 Task: Create a due date automation trigger when advanced on, 2 hours before a card is due add basic assigned only to me.
Action: Mouse moved to (930, 285)
Screenshot: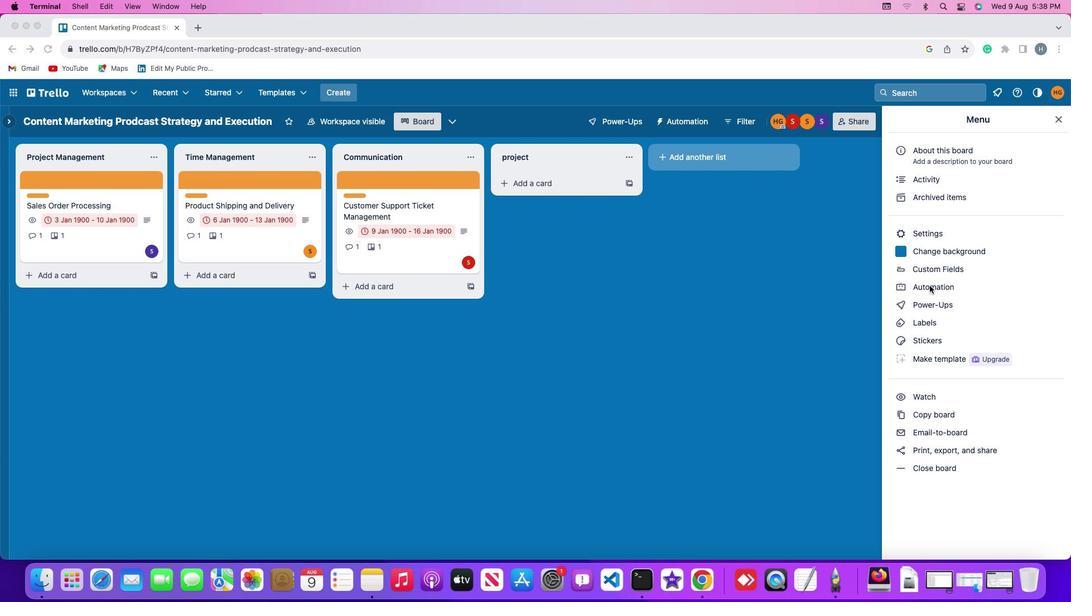 
Action: Mouse pressed left at (930, 285)
Screenshot: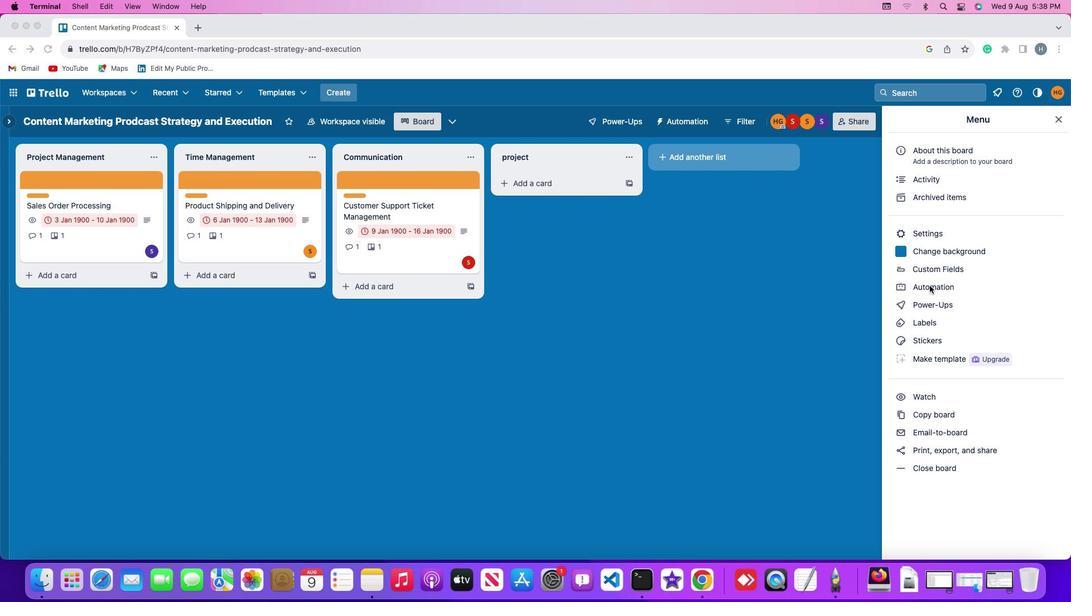 
Action: Mouse pressed left at (930, 285)
Screenshot: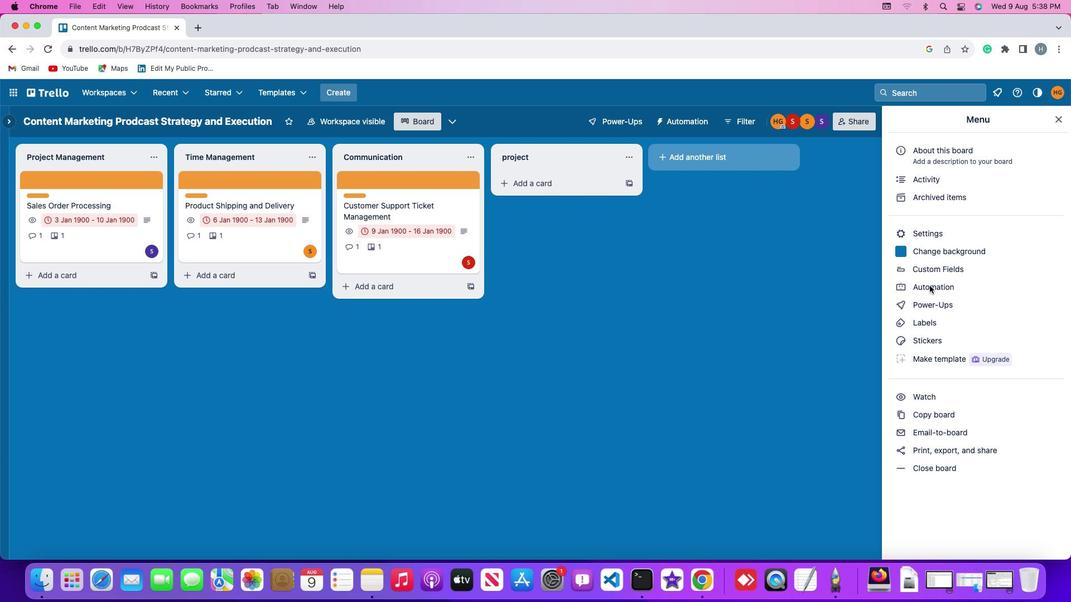 
Action: Mouse moved to (48, 263)
Screenshot: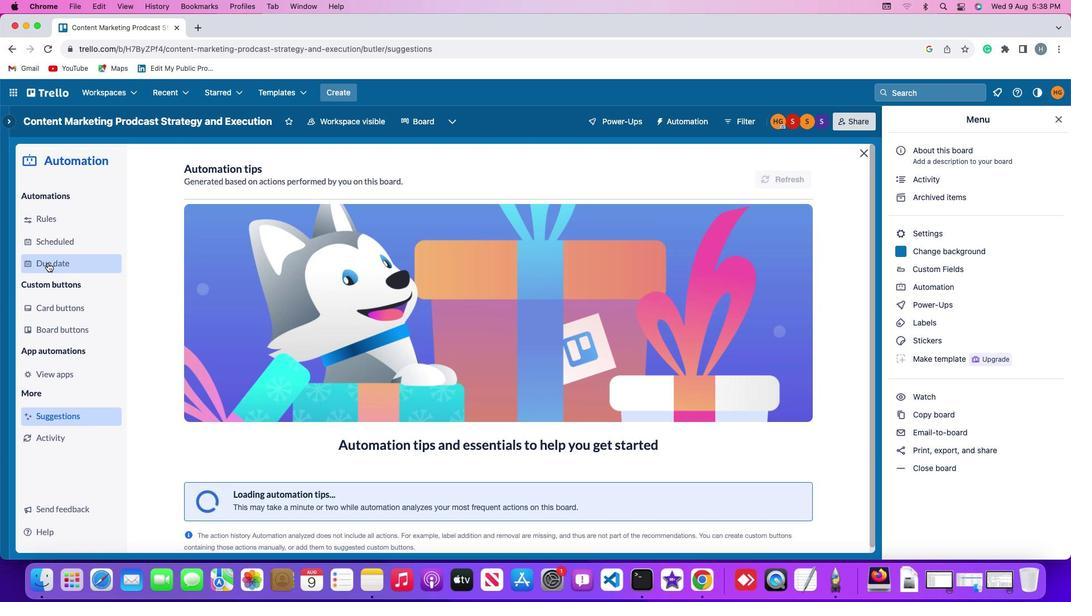
Action: Mouse pressed left at (48, 263)
Screenshot: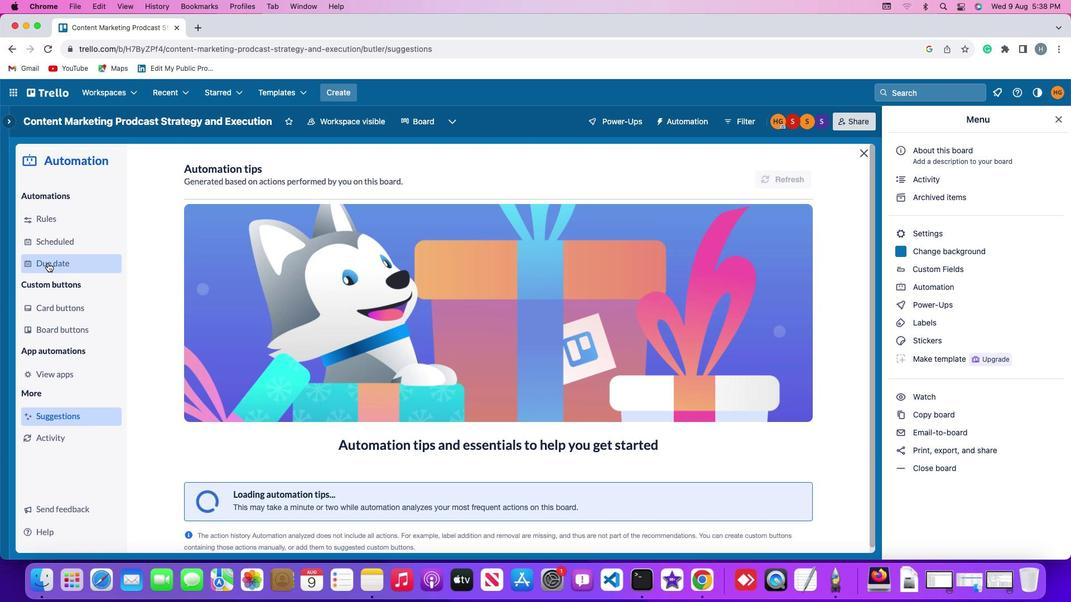 
Action: Mouse moved to (741, 170)
Screenshot: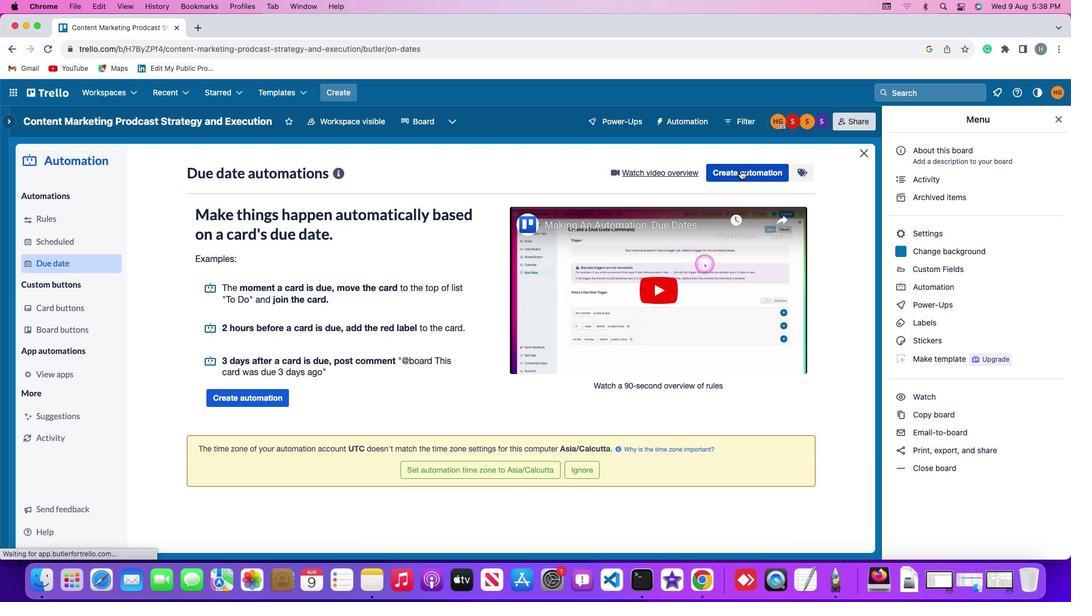 
Action: Mouse pressed left at (741, 170)
Screenshot: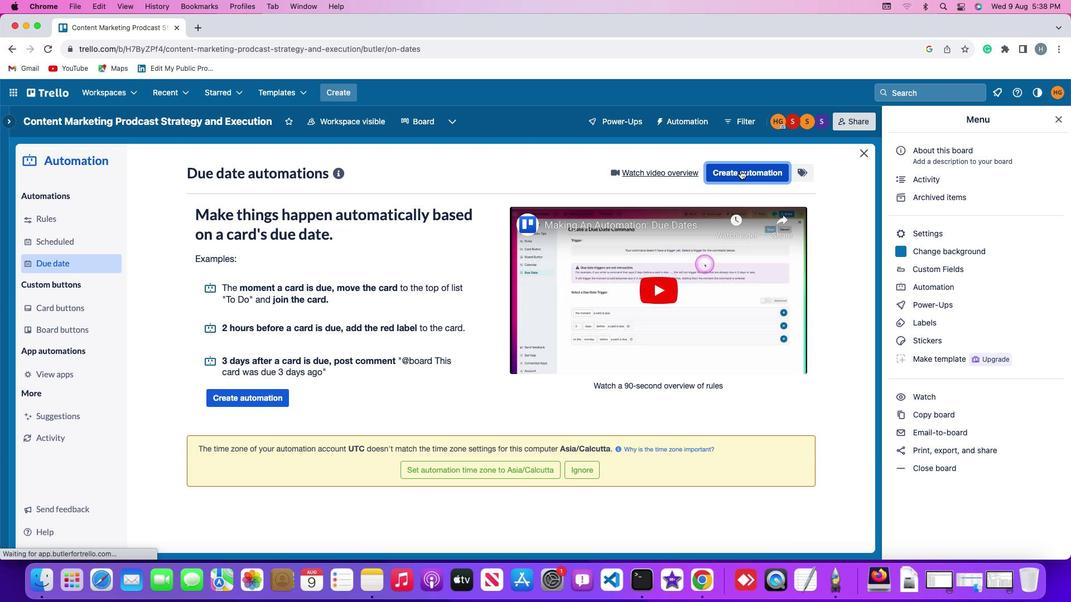 
Action: Mouse moved to (292, 282)
Screenshot: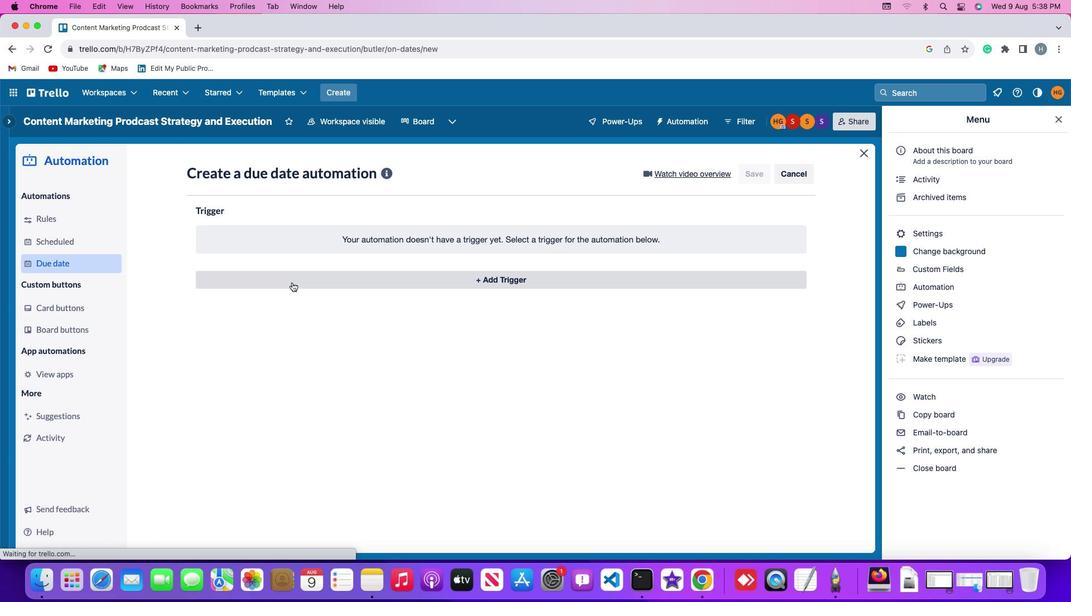 
Action: Mouse pressed left at (292, 282)
Screenshot: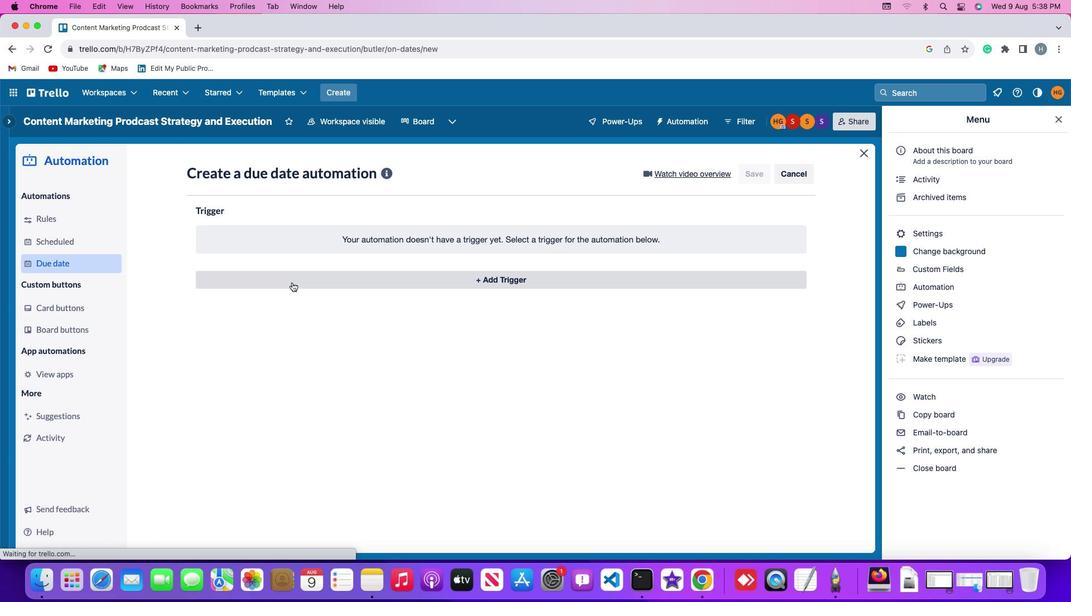 
Action: Mouse moved to (221, 450)
Screenshot: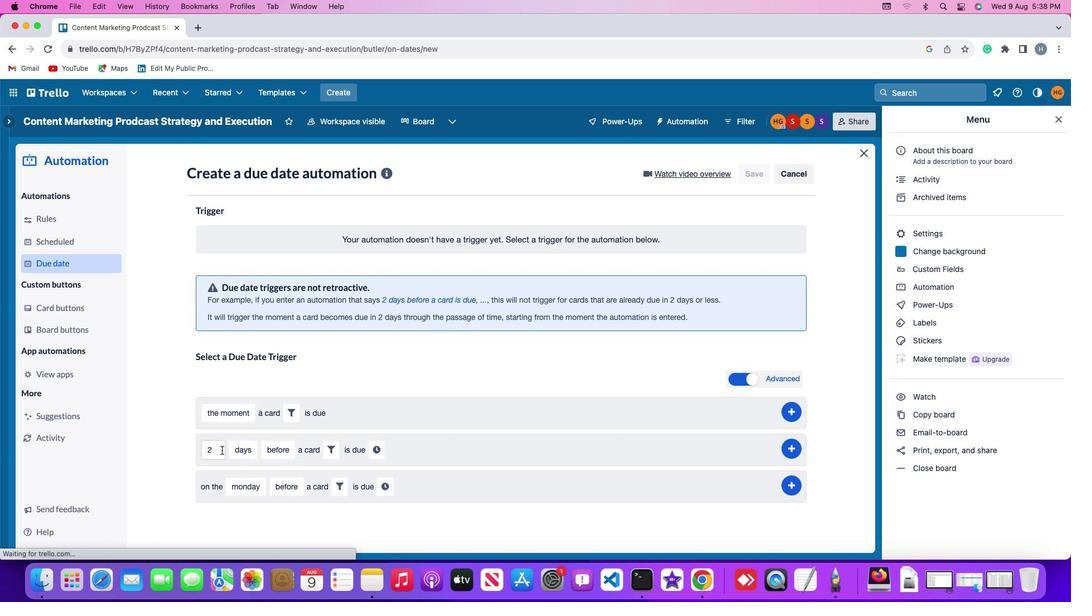 
Action: Mouse pressed left at (221, 450)
Screenshot: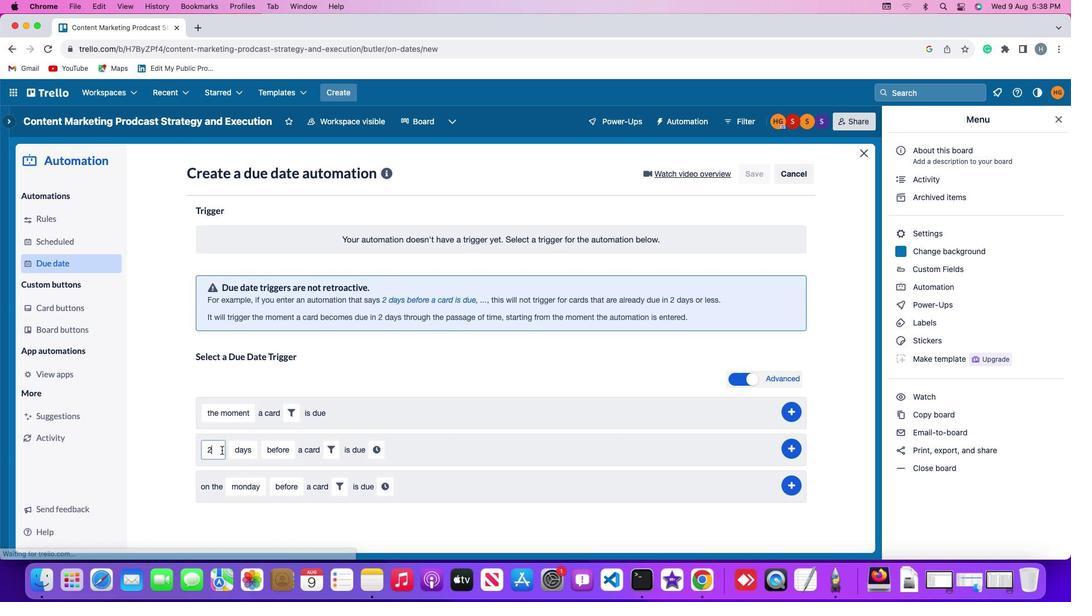 
Action: Mouse moved to (222, 450)
Screenshot: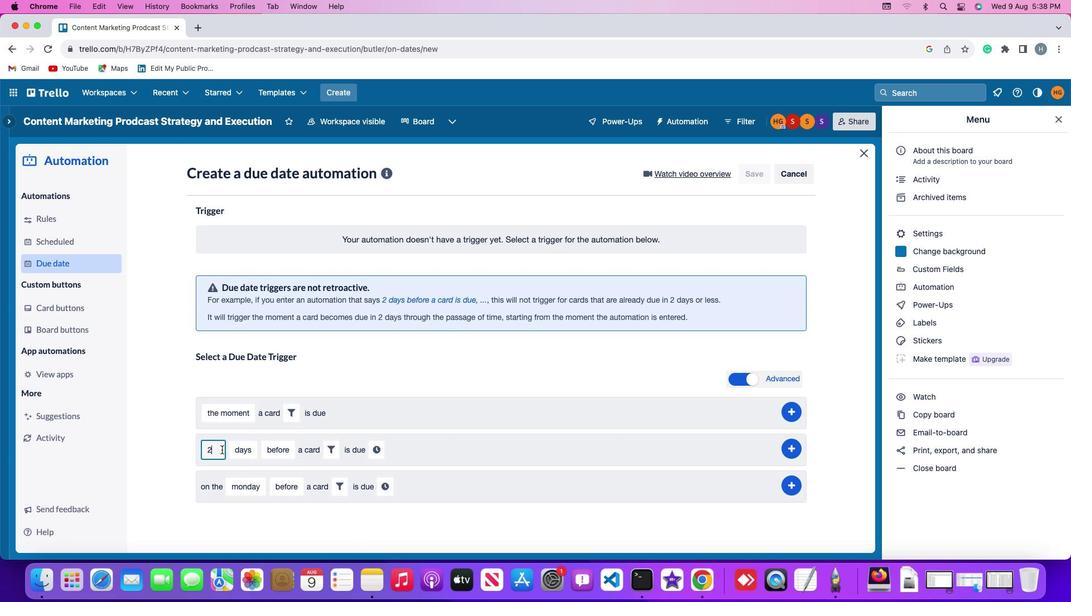
Action: Key pressed Key.backspace'2'
Screenshot: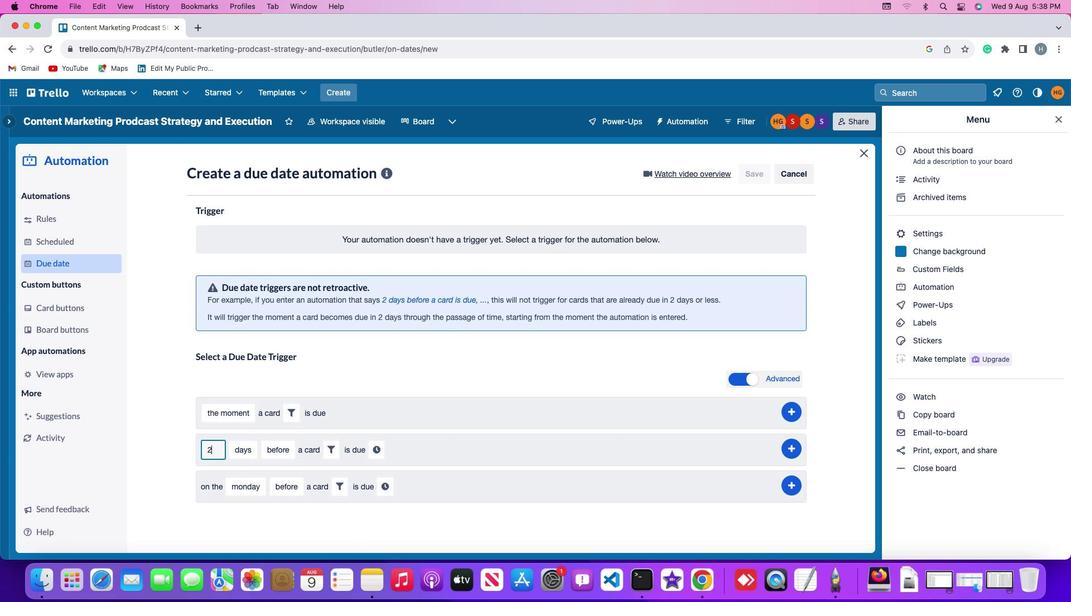 
Action: Mouse moved to (241, 451)
Screenshot: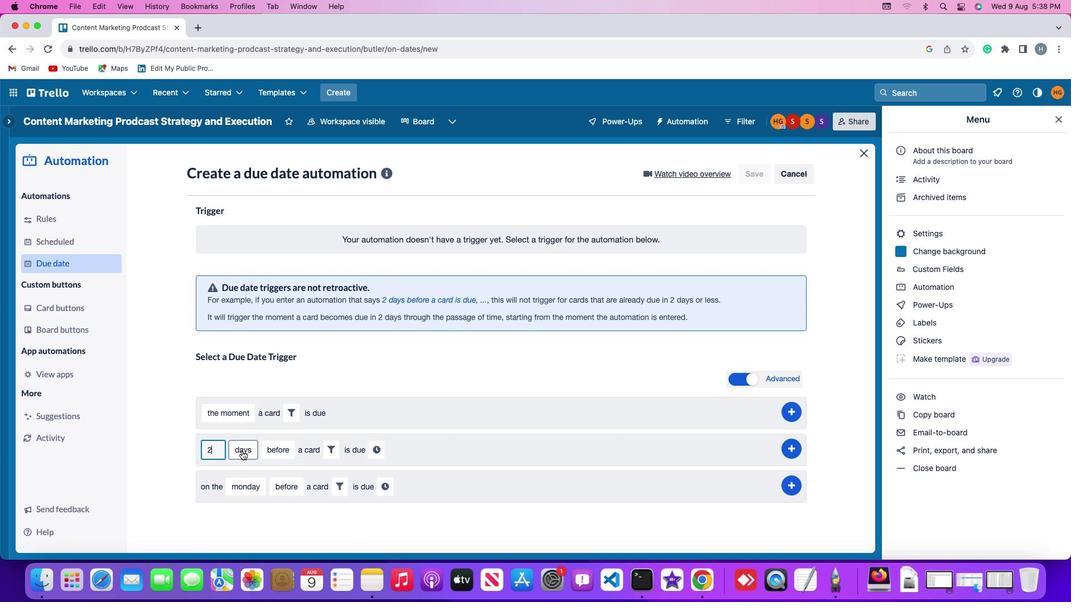 
Action: Mouse pressed left at (241, 451)
Screenshot: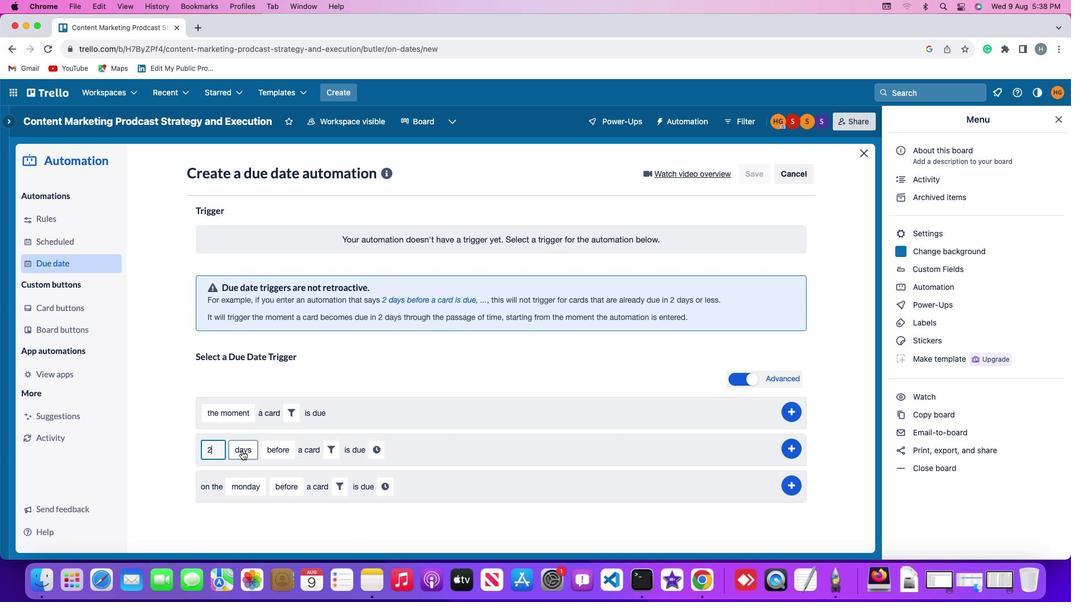 
Action: Mouse moved to (250, 513)
Screenshot: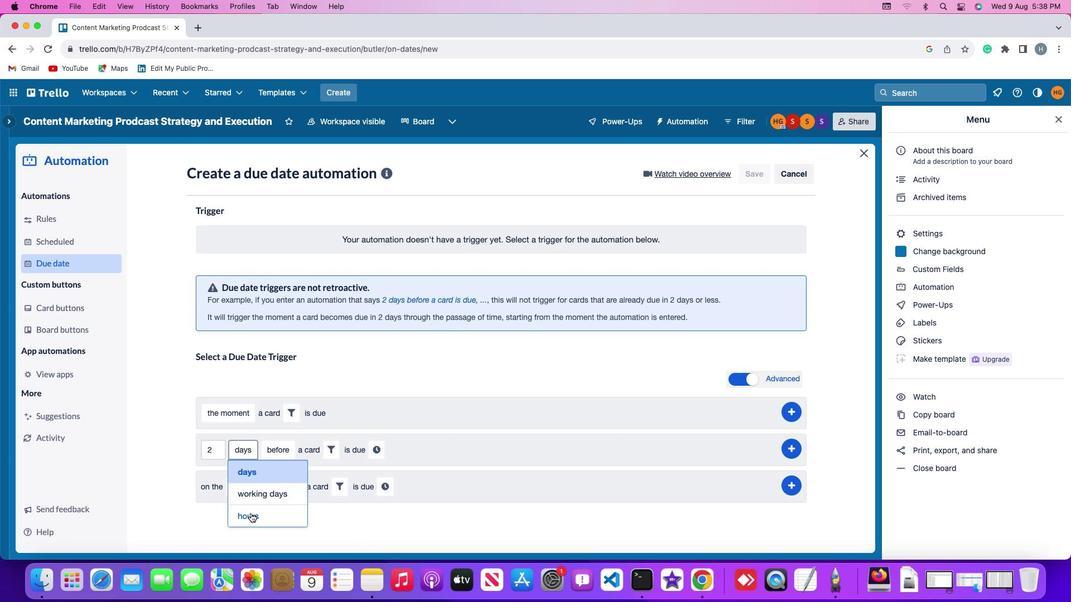 
Action: Mouse pressed left at (250, 513)
Screenshot: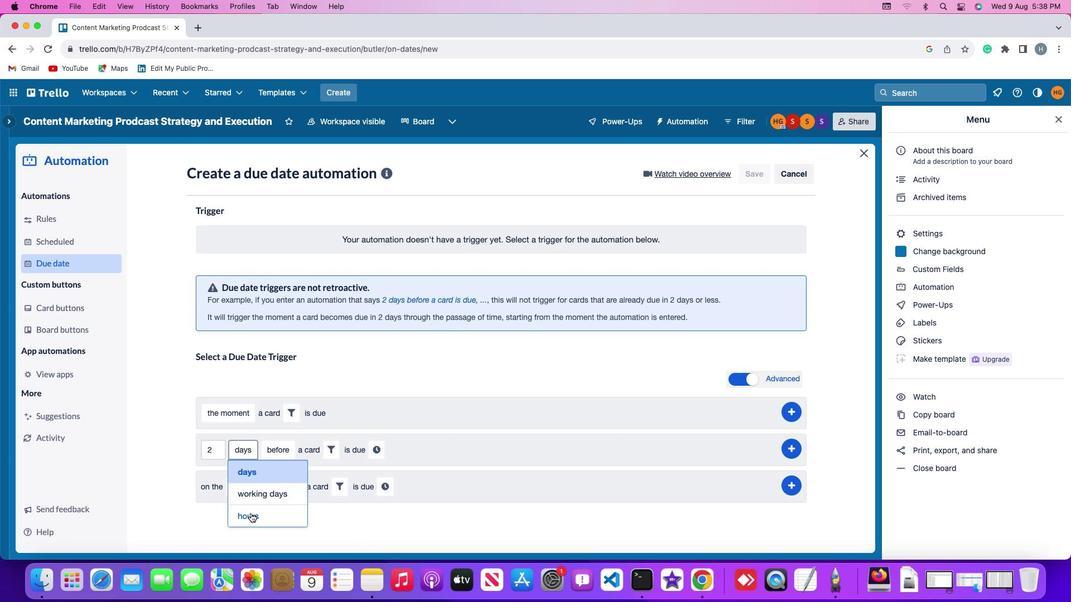 
Action: Mouse moved to (285, 450)
Screenshot: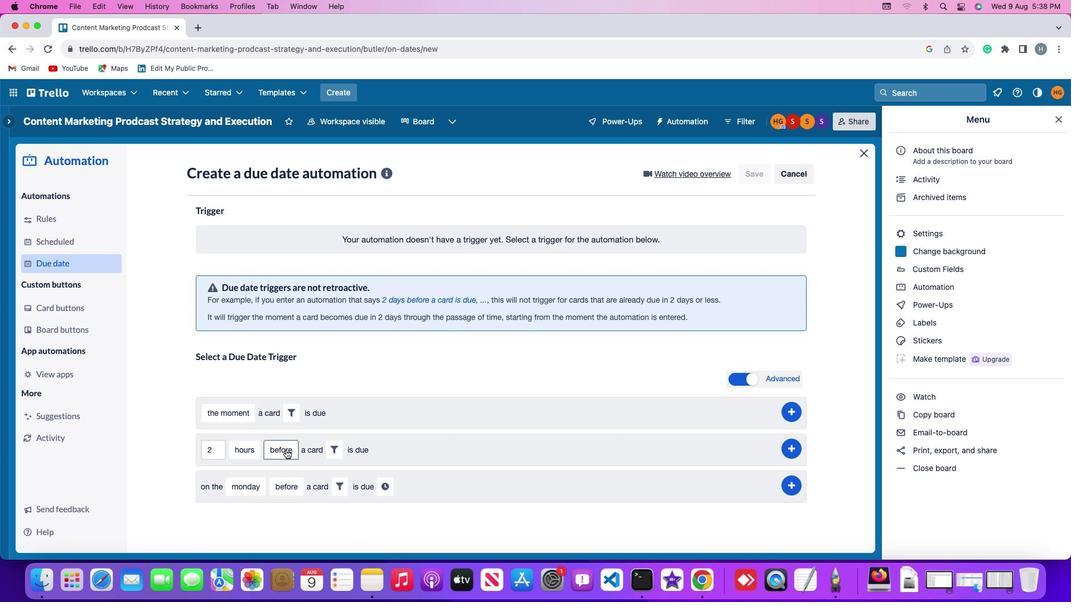 
Action: Mouse pressed left at (285, 450)
Screenshot: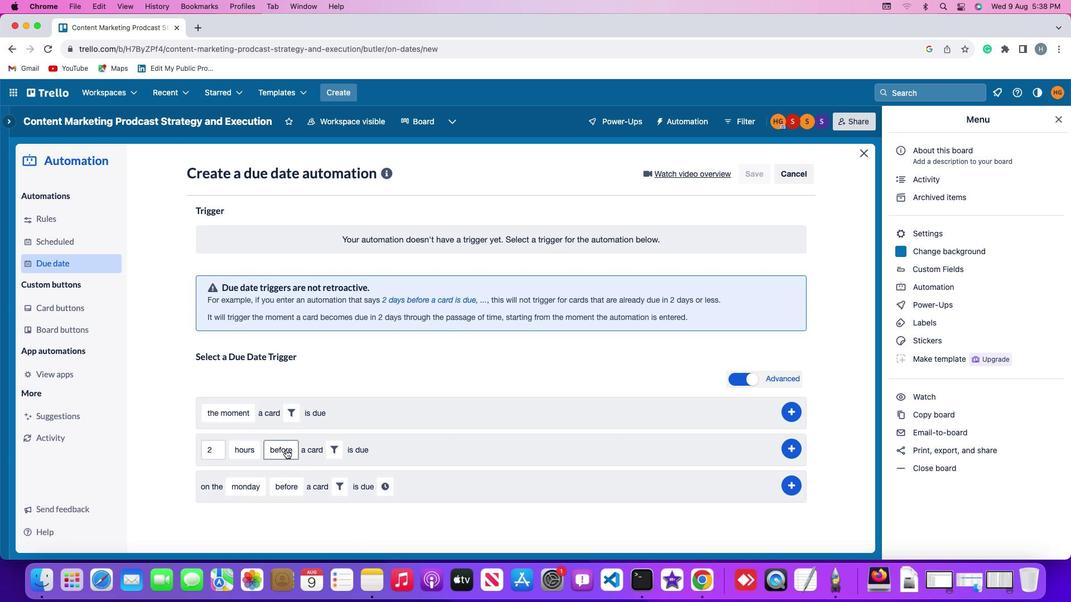 
Action: Mouse moved to (287, 470)
Screenshot: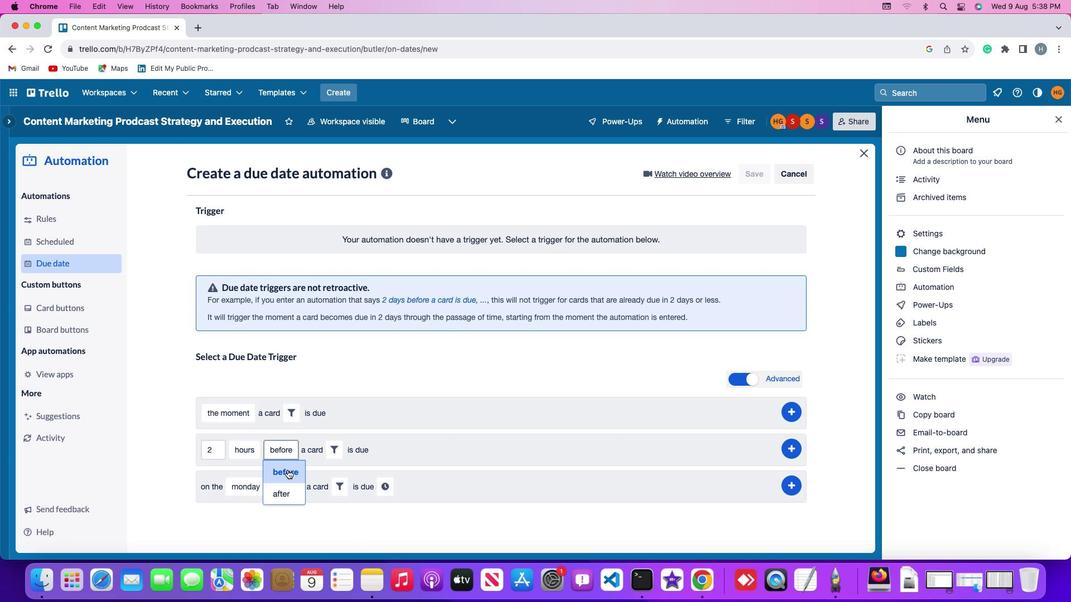 
Action: Mouse pressed left at (287, 470)
Screenshot: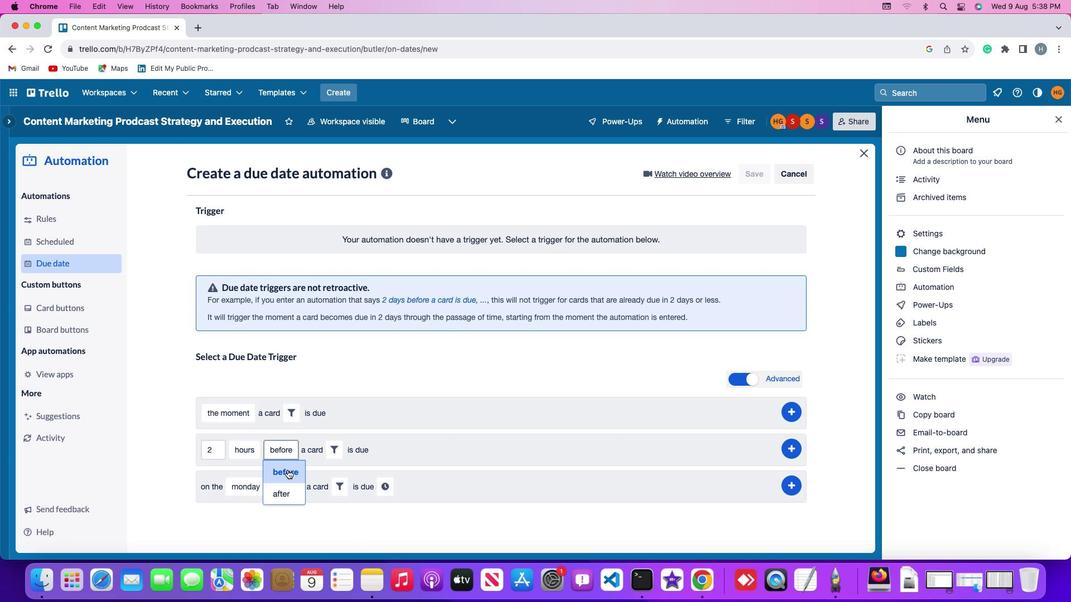 
Action: Mouse moved to (331, 451)
Screenshot: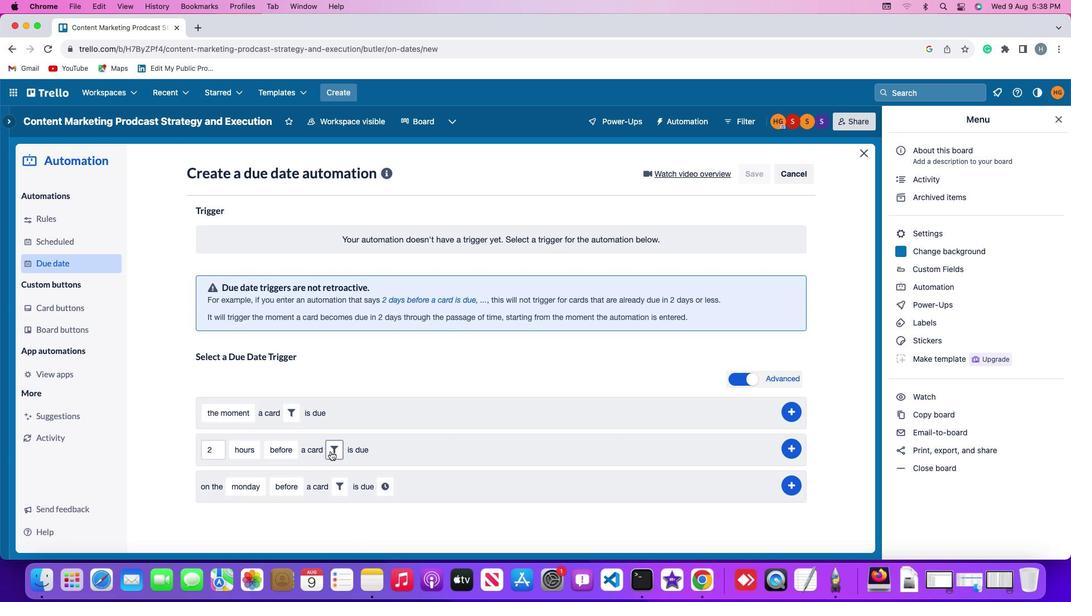 
Action: Mouse pressed left at (331, 451)
Screenshot: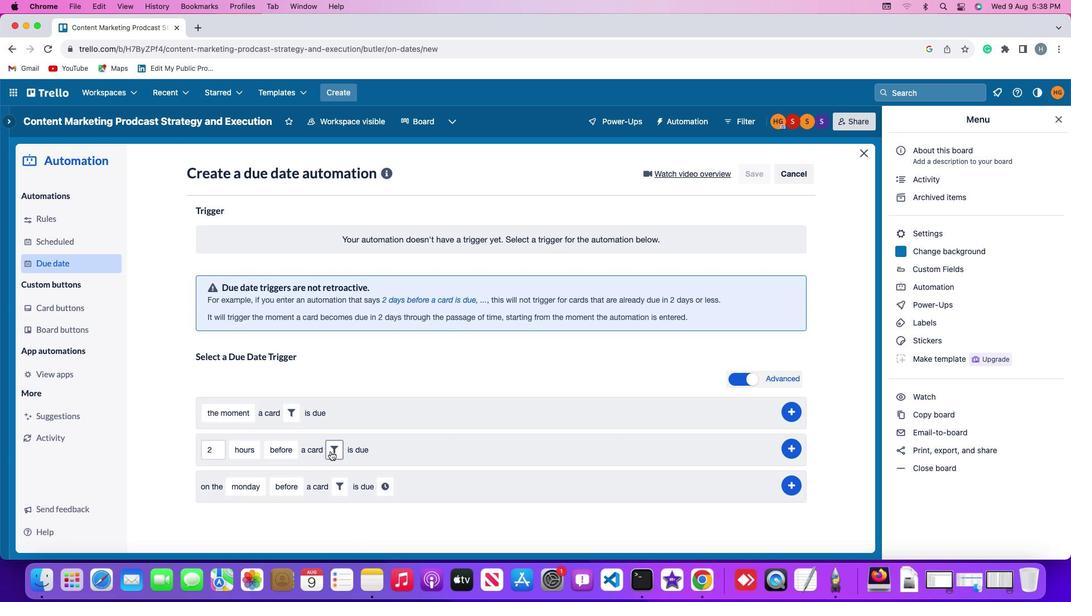 
Action: Mouse moved to (299, 524)
Screenshot: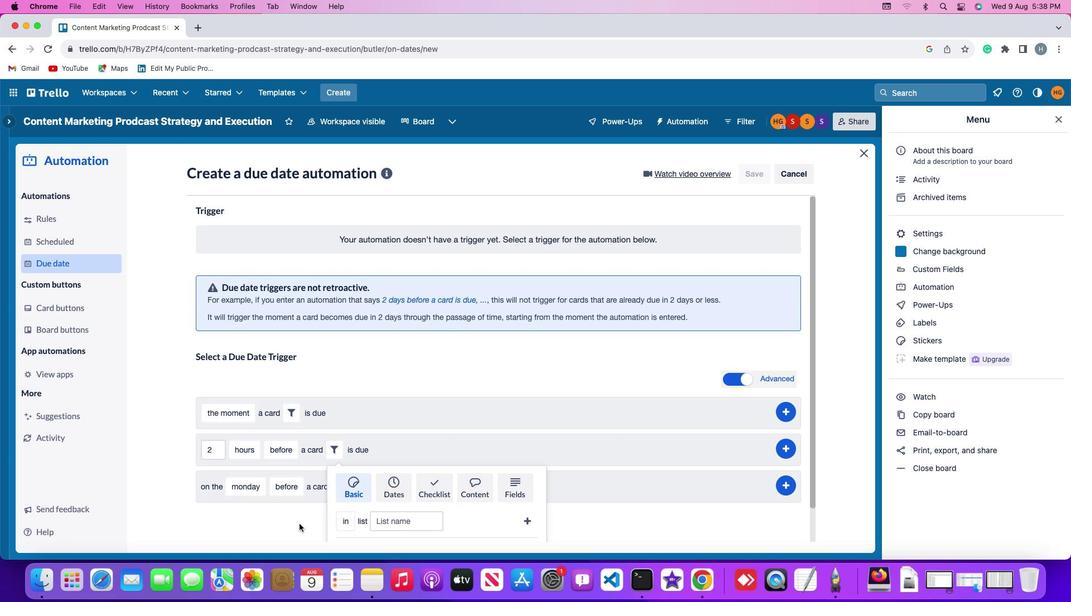 
Action: Mouse scrolled (299, 524) with delta (0, 0)
Screenshot: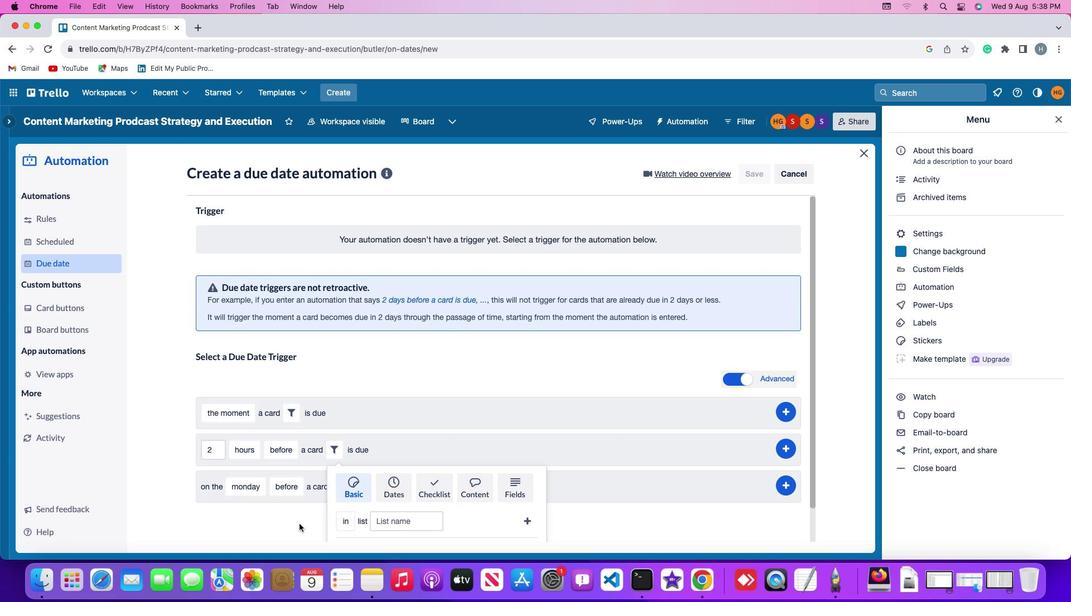 
Action: Mouse scrolled (299, 524) with delta (0, 0)
Screenshot: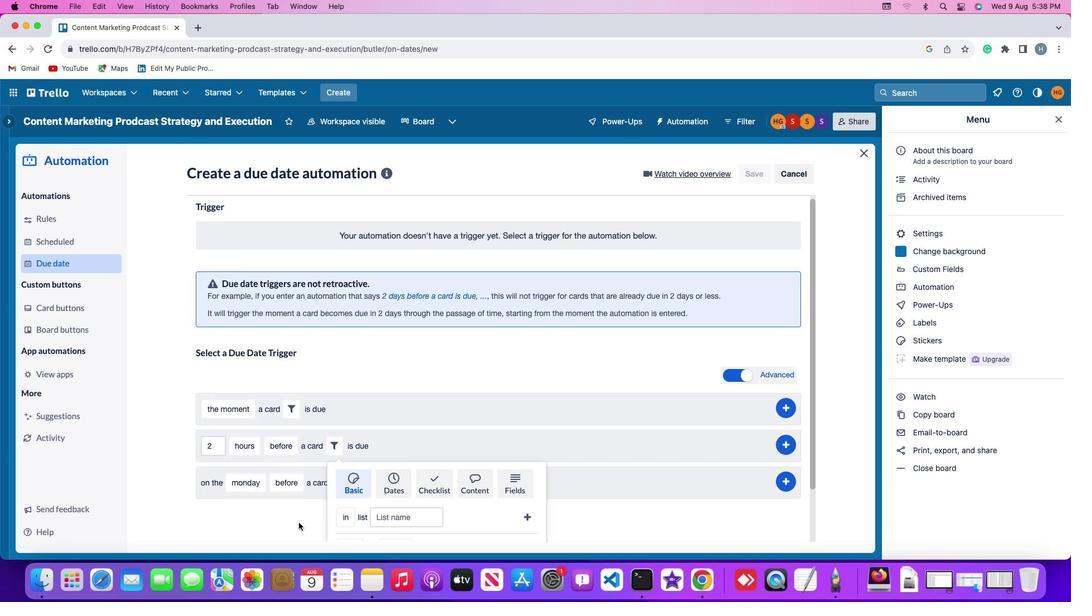 
Action: Mouse scrolled (299, 524) with delta (0, -1)
Screenshot: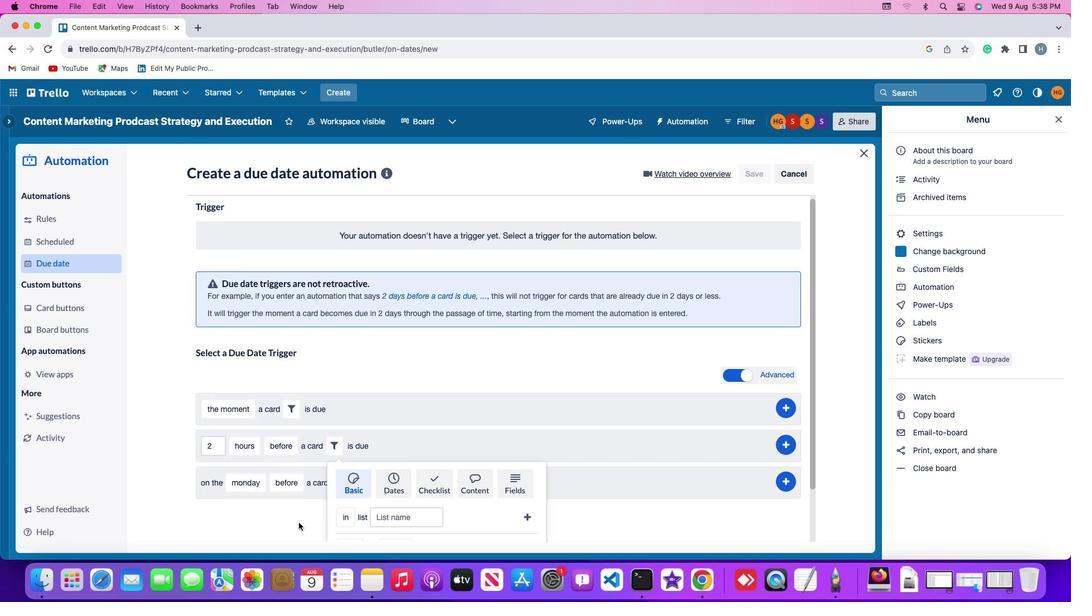 
Action: Mouse scrolled (299, 524) with delta (0, -2)
Screenshot: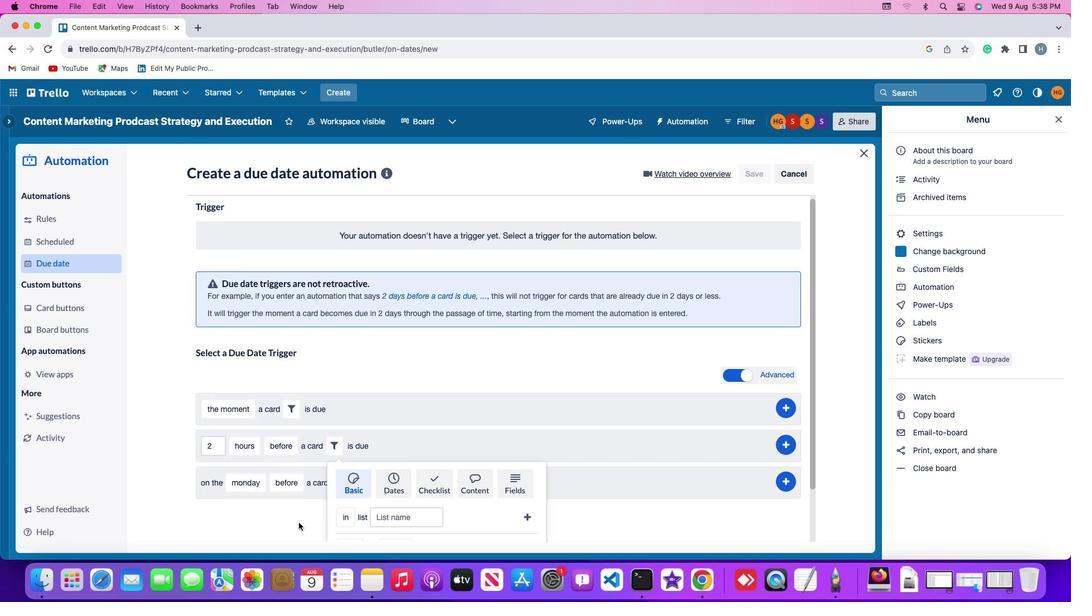 
Action: Mouse moved to (299, 524)
Screenshot: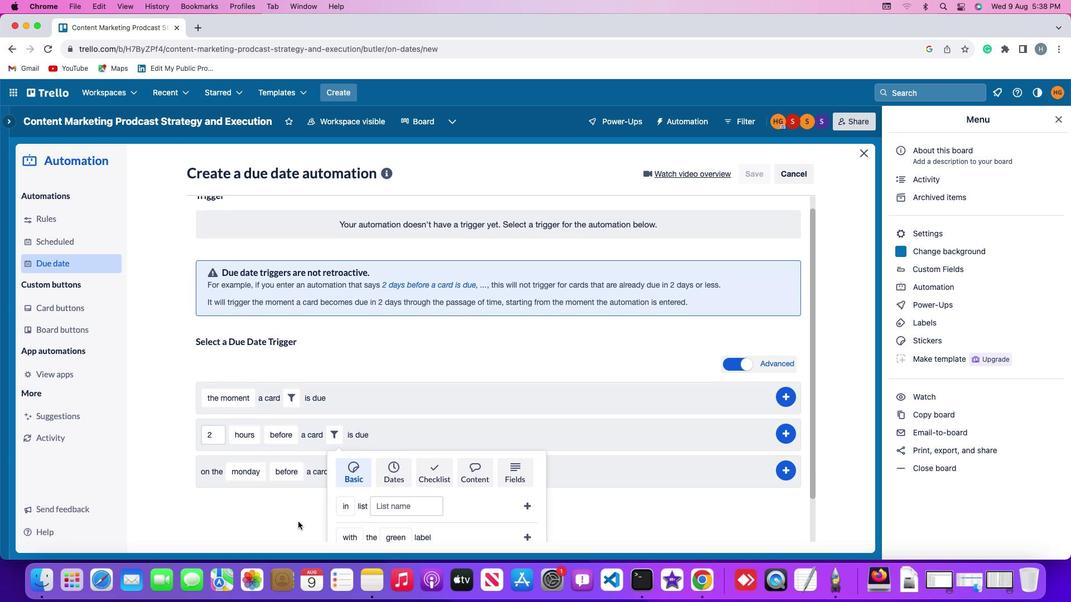 
Action: Mouse scrolled (299, 524) with delta (0, -2)
Screenshot: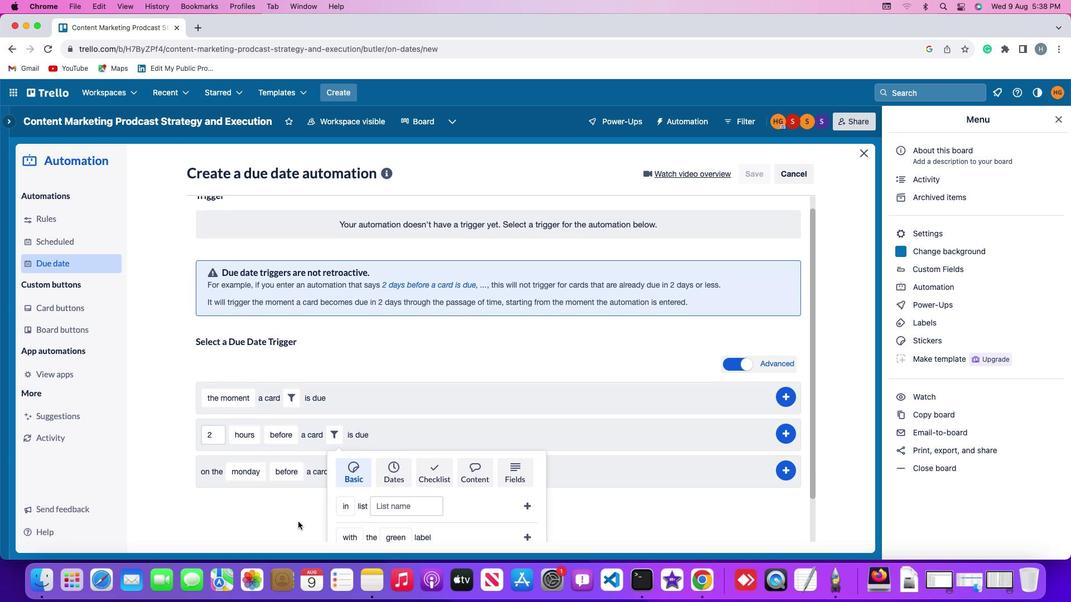 
Action: Mouse moved to (354, 522)
Screenshot: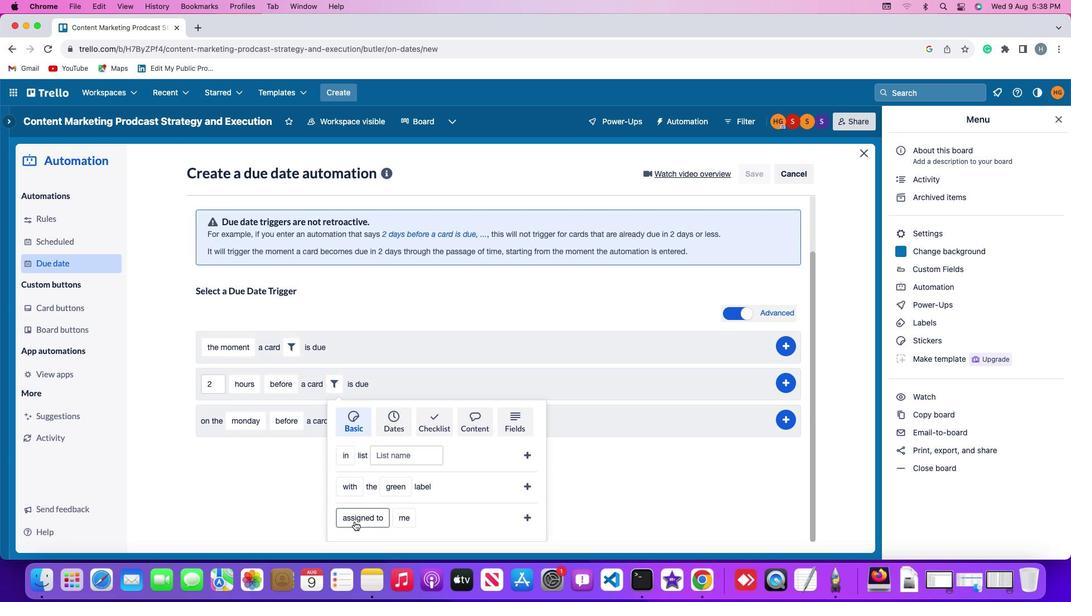
Action: Mouse pressed left at (354, 522)
Screenshot: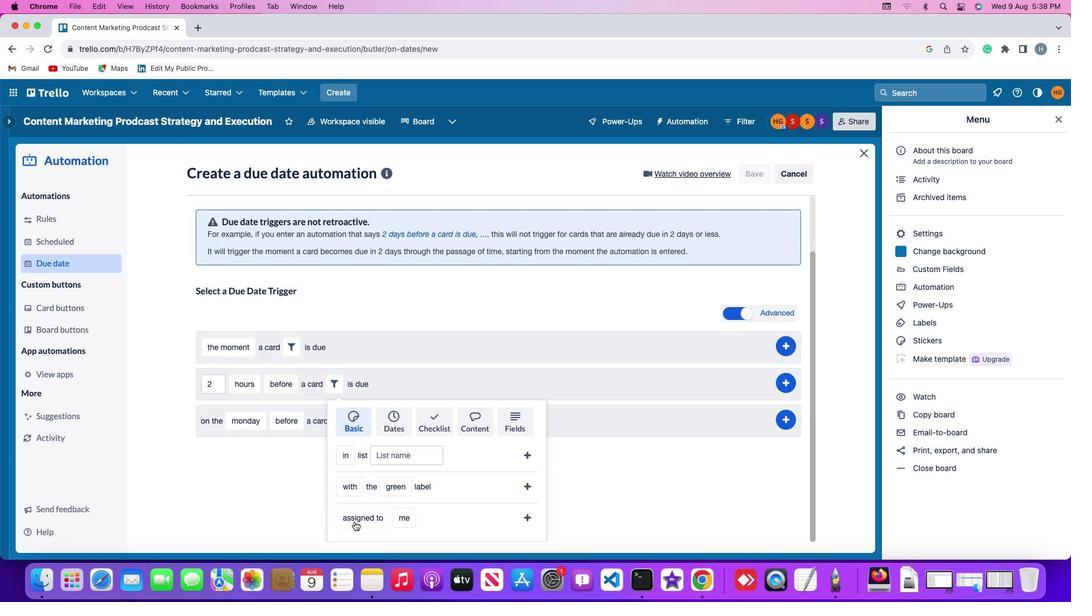 
Action: Mouse moved to (365, 471)
Screenshot: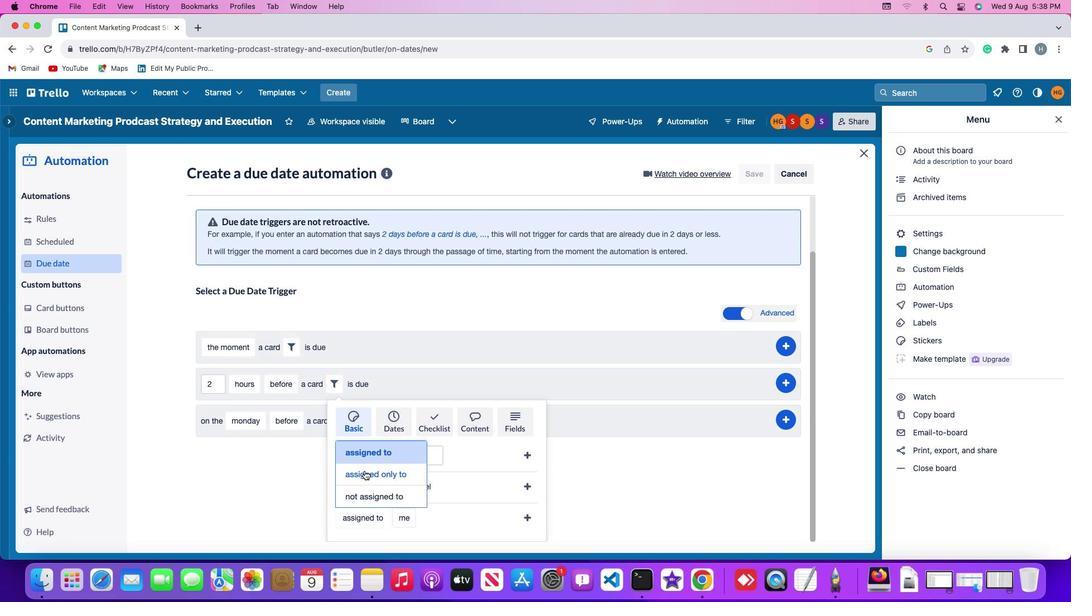 
Action: Mouse pressed left at (365, 471)
Screenshot: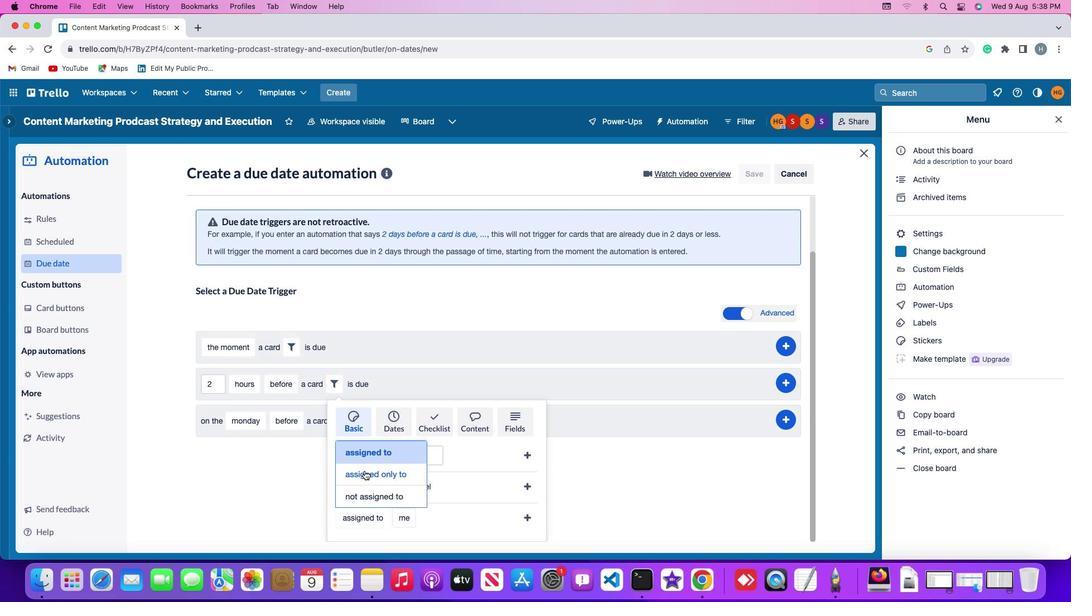 
Action: Mouse moved to (419, 515)
Screenshot: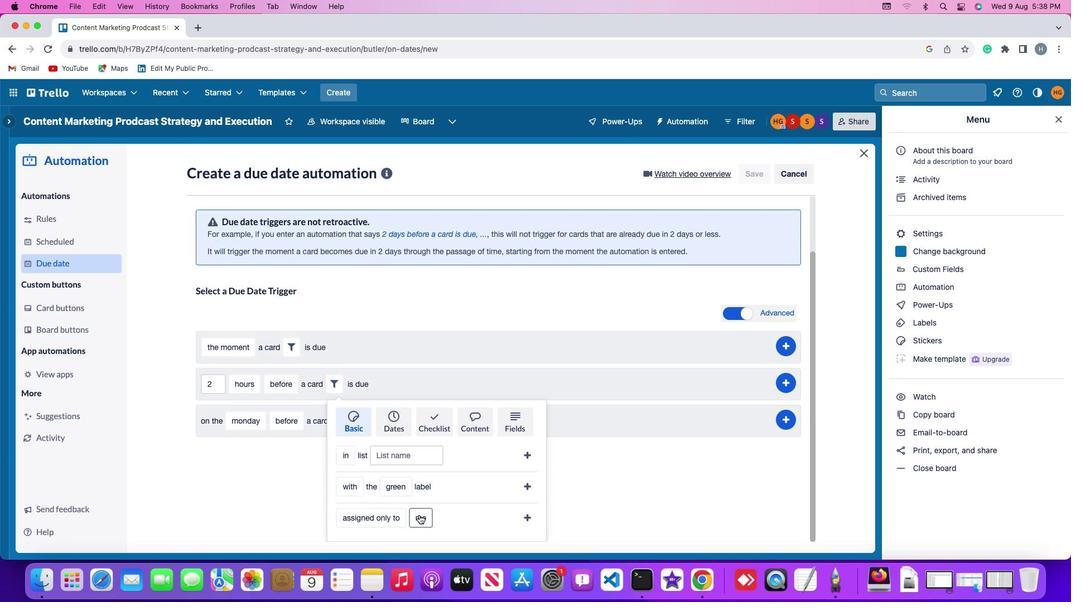 
Action: Mouse pressed left at (419, 515)
Screenshot: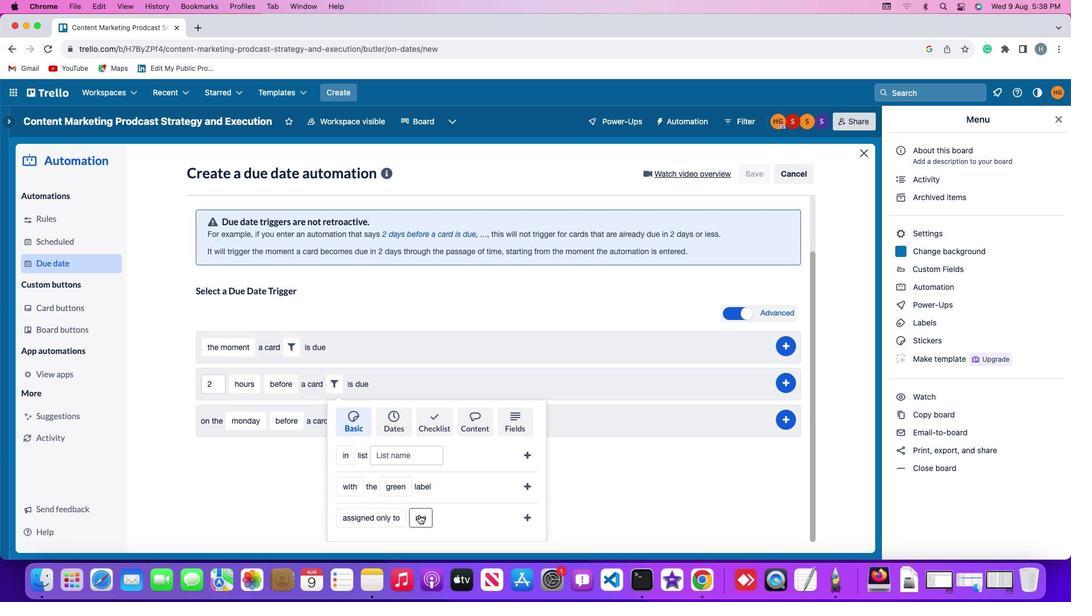 
Action: Mouse moved to (428, 456)
Screenshot: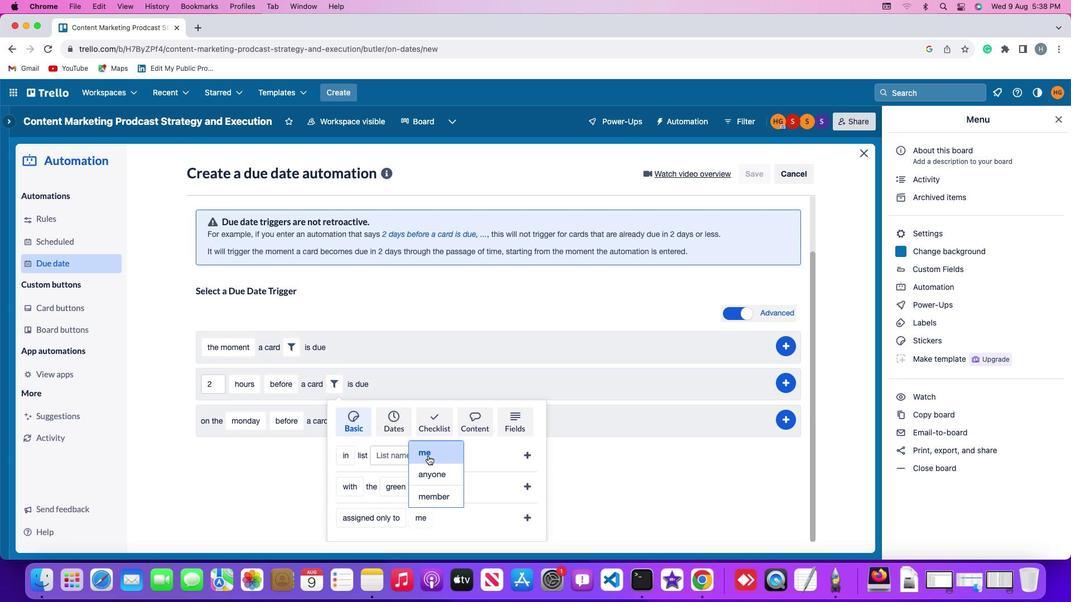 
Action: Mouse pressed left at (428, 456)
Screenshot: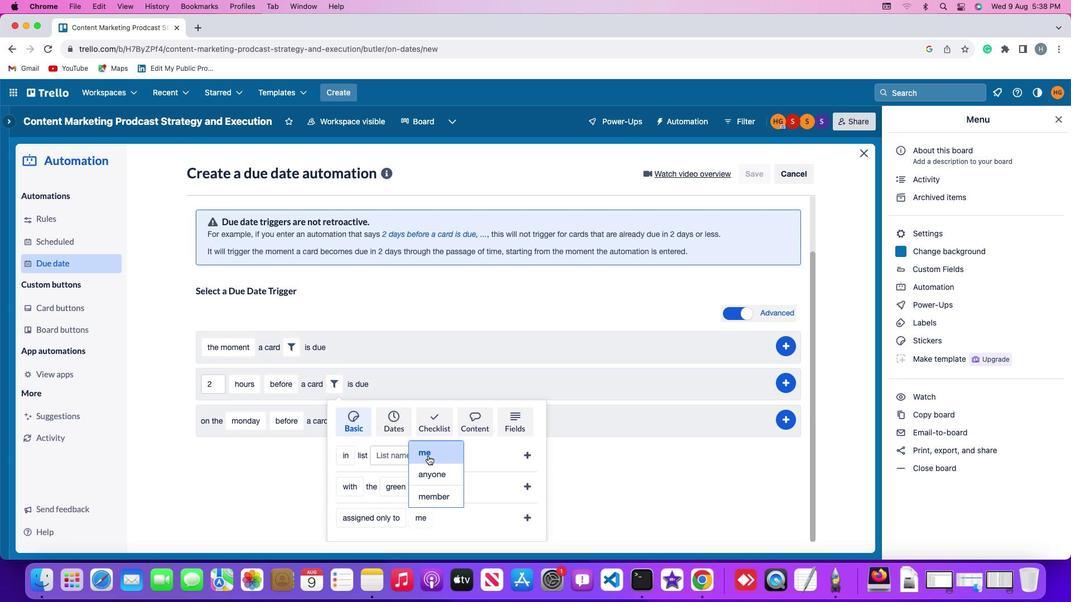 
Action: Mouse moved to (532, 517)
Screenshot: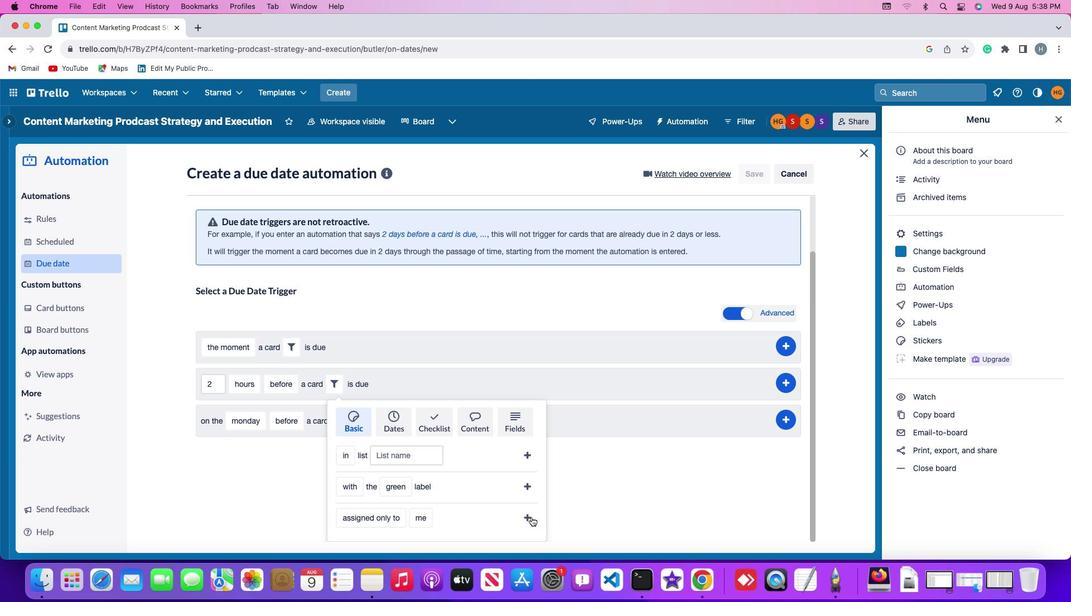 
Action: Mouse pressed left at (532, 517)
Screenshot: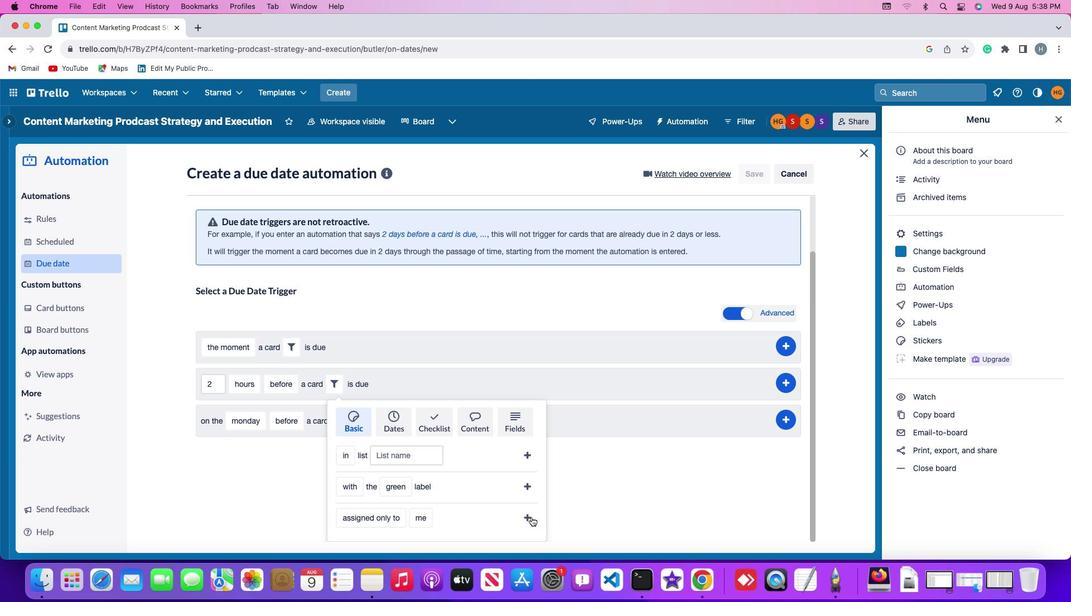 
Action: Mouse moved to (792, 448)
Screenshot: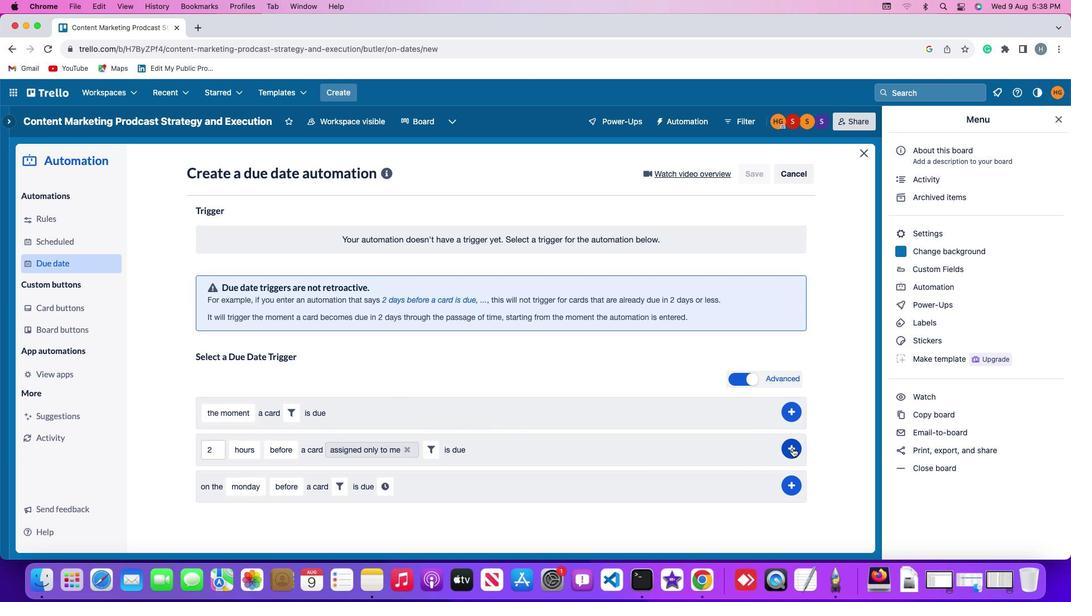 
Action: Mouse pressed left at (792, 448)
Screenshot: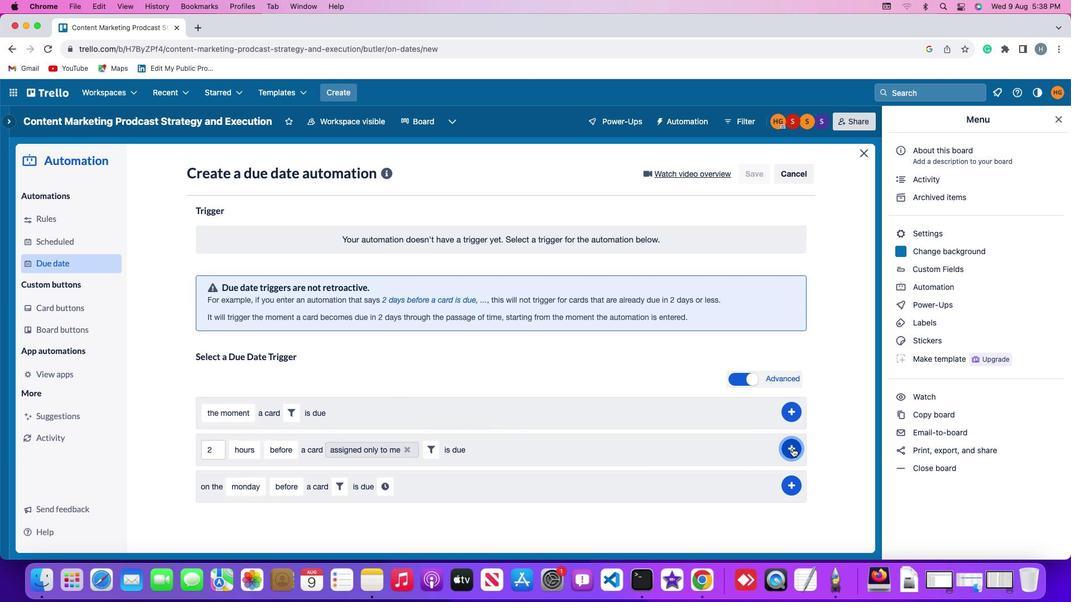 
Action: Mouse moved to (846, 369)
Screenshot: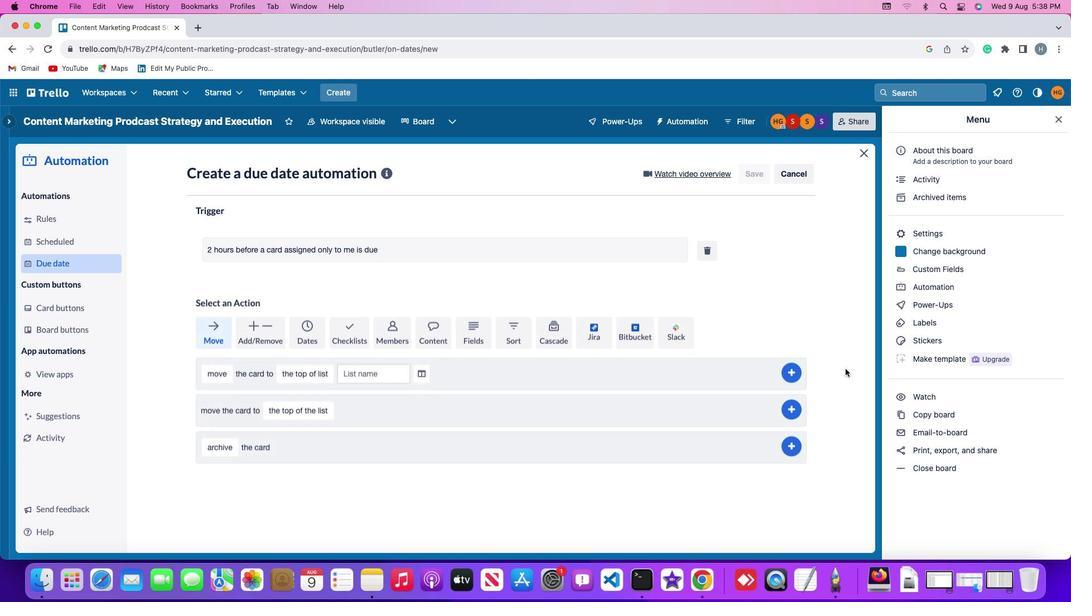 
